 Task: Set the mosaic alignment for the mosaic video sub source to the top-right.
Action: Mouse moved to (96, 14)
Screenshot: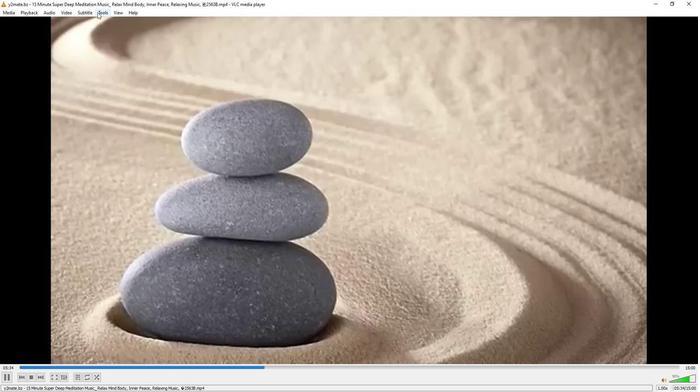
Action: Mouse pressed left at (96, 14)
Screenshot: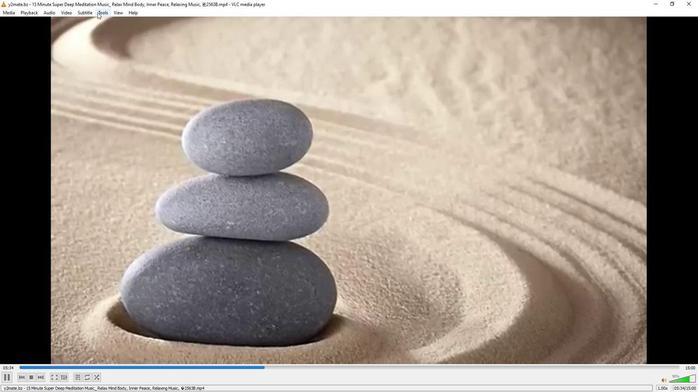 
Action: Mouse moved to (107, 99)
Screenshot: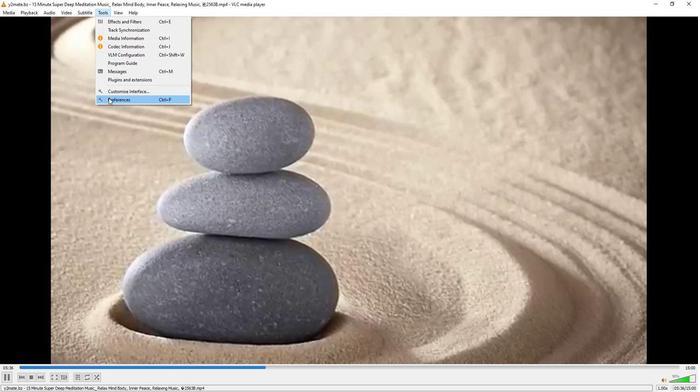 
Action: Mouse pressed left at (107, 99)
Screenshot: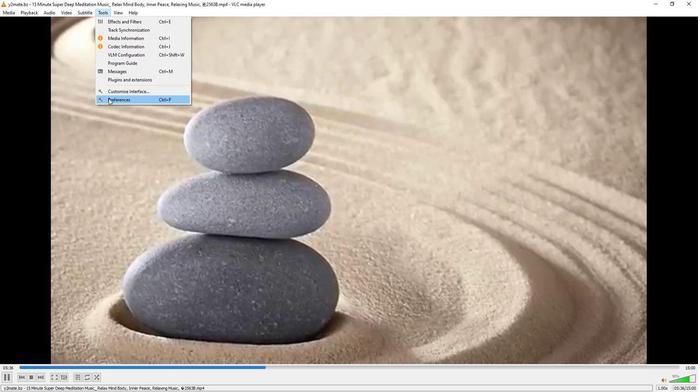 
Action: Mouse moved to (230, 319)
Screenshot: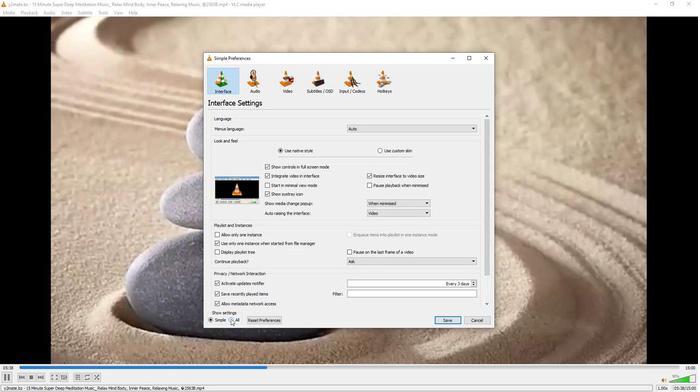 
Action: Mouse pressed left at (230, 319)
Screenshot: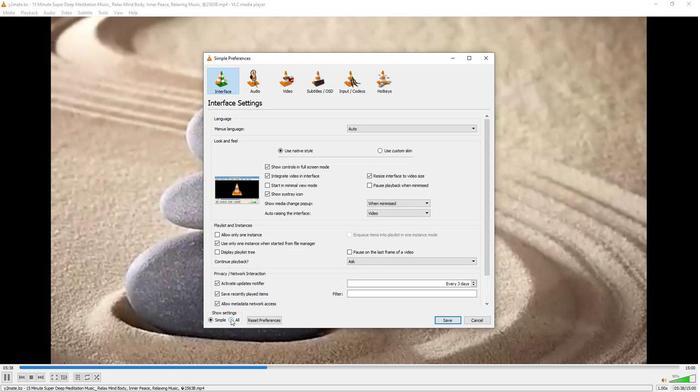 
Action: Mouse moved to (215, 197)
Screenshot: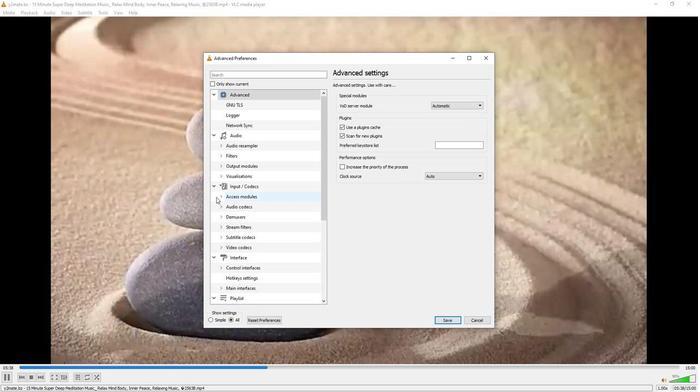 
Action: Mouse scrolled (215, 197) with delta (0, 0)
Screenshot: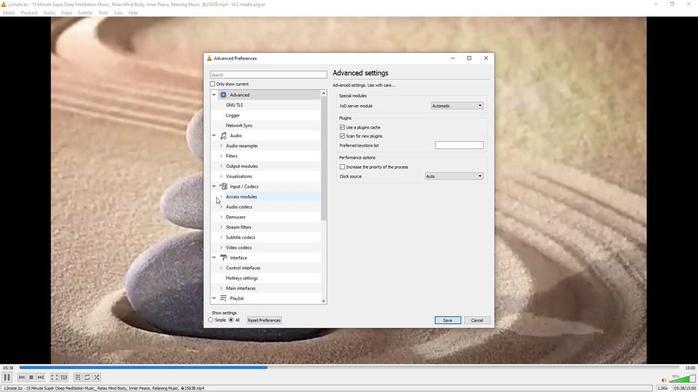
Action: Mouse scrolled (215, 197) with delta (0, 0)
Screenshot: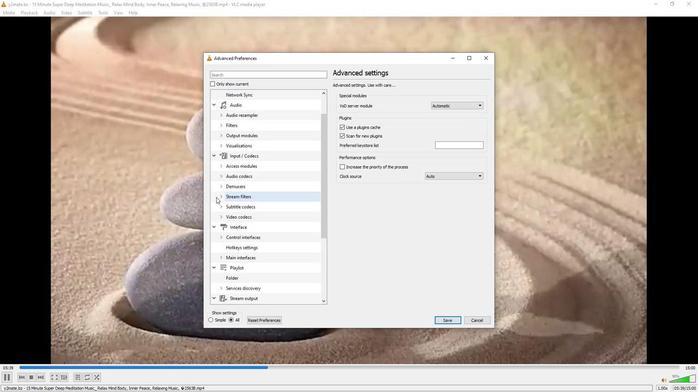 
Action: Mouse scrolled (215, 197) with delta (0, 0)
Screenshot: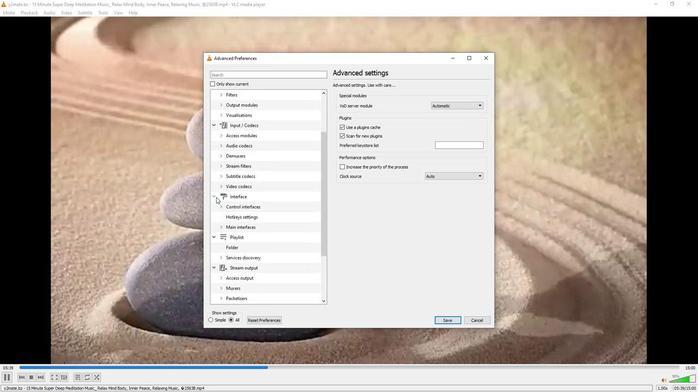 
Action: Mouse scrolled (215, 197) with delta (0, 0)
Screenshot: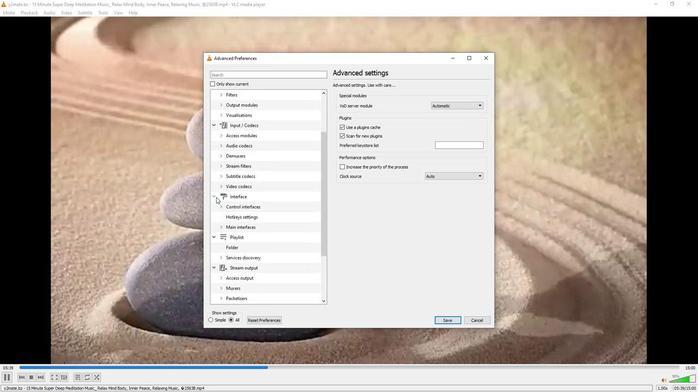 
Action: Mouse moved to (215, 197)
Screenshot: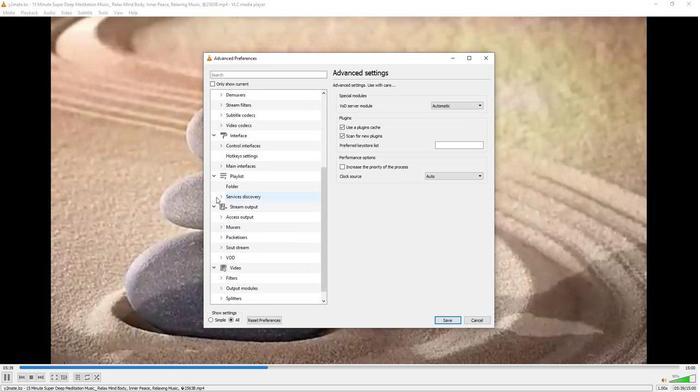 
Action: Mouse scrolled (215, 197) with delta (0, 0)
Screenshot: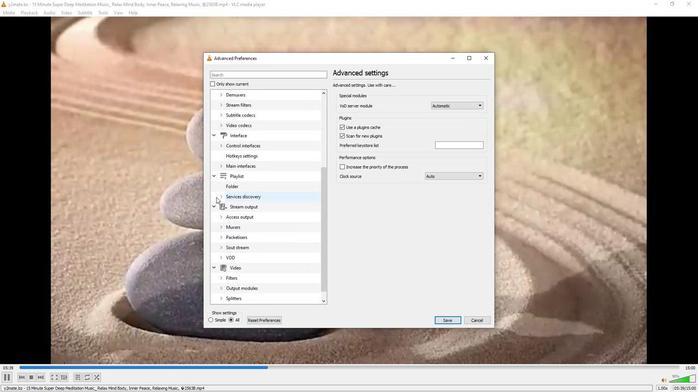 
Action: Mouse moved to (214, 197)
Screenshot: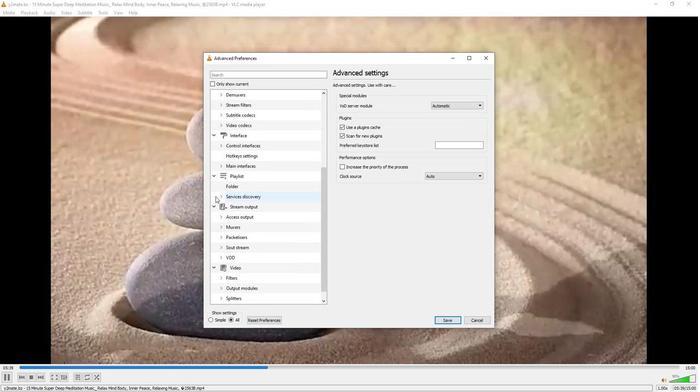 
Action: Mouse scrolled (214, 196) with delta (0, 0)
Screenshot: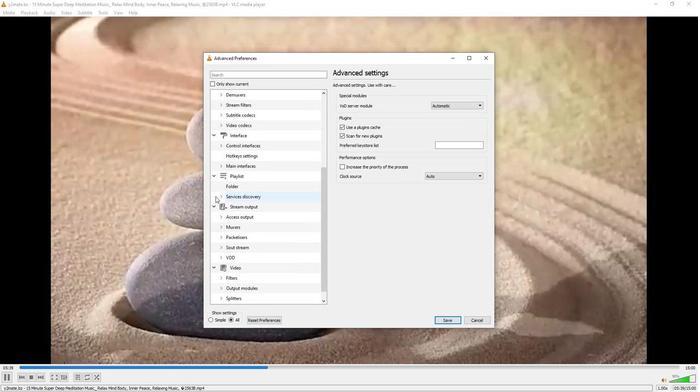 
Action: Mouse moved to (219, 298)
Screenshot: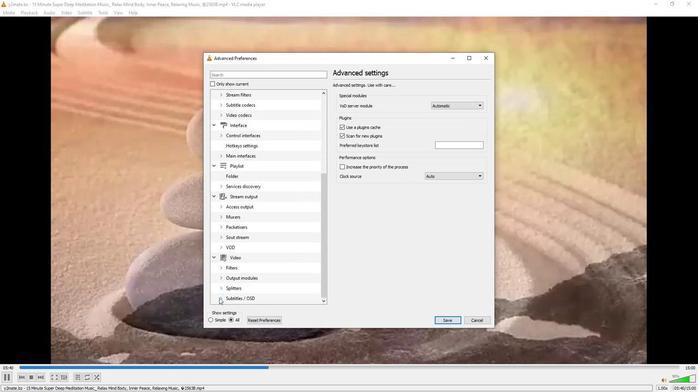 
Action: Mouse pressed left at (219, 298)
Screenshot: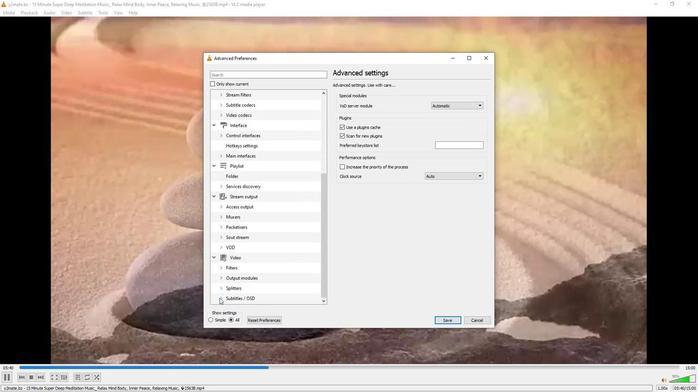 
Action: Mouse moved to (238, 224)
Screenshot: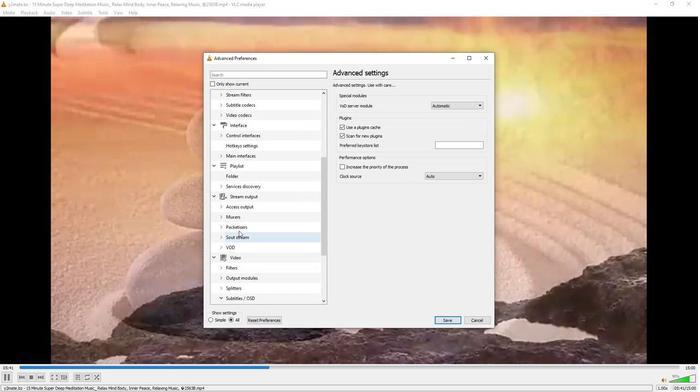 
Action: Mouse scrolled (238, 224) with delta (0, 0)
Screenshot: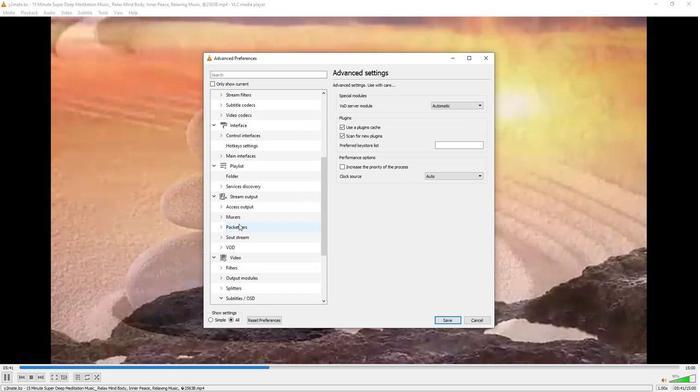 
Action: Mouse moved to (238, 224)
Screenshot: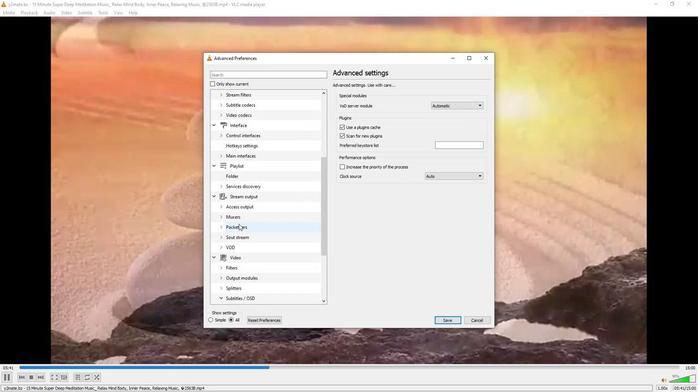 
Action: Mouse scrolled (238, 224) with delta (0, 0)
Screenshot: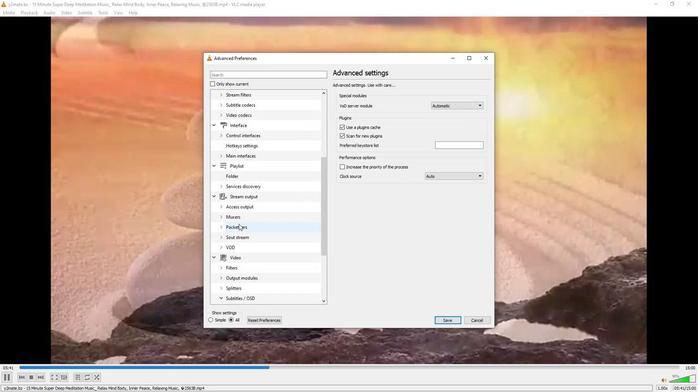 
Action: Mouse moved to (238, 223)
Screenshot: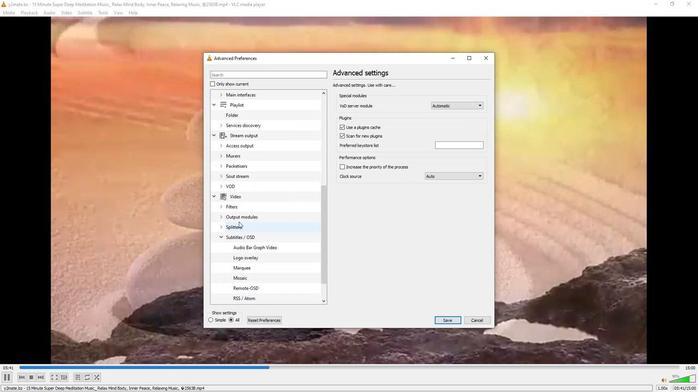 
Action: Mouse scrolled (238, 222) with delta (0, 0)
Screenshot: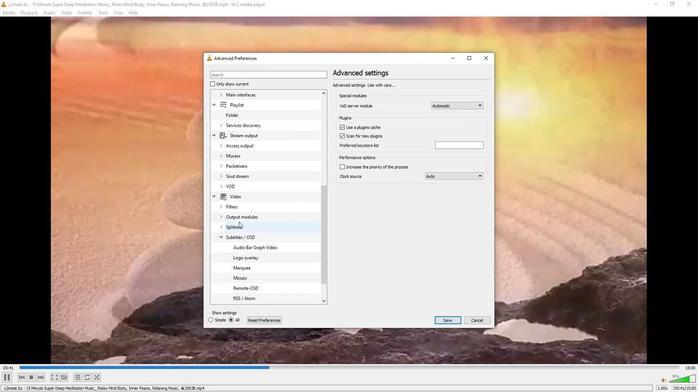 
Action: Mouse moved to (237, 220)
Screenshot: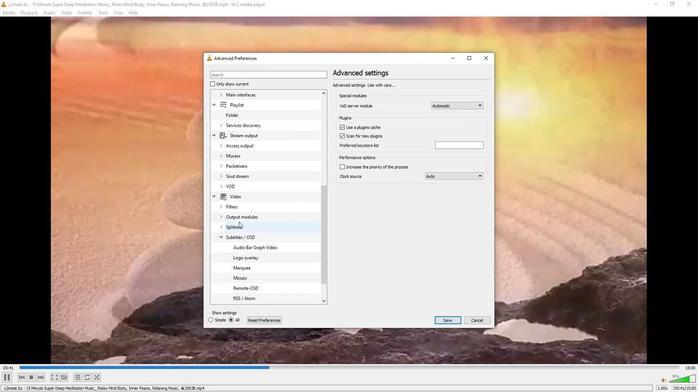 
Action: Mouse scrolled (237, 220) with delta (0, 0)
Screenshot: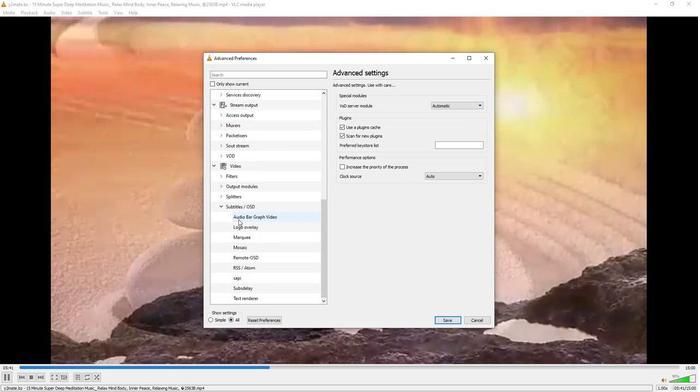 
Action: Mouse moved to (237, 218)
Screenshot: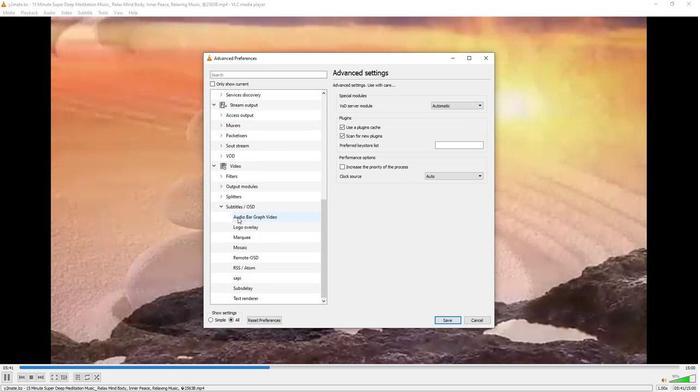 
Action: Mouse scrolled (237, 218) with delta (0, 0)
Screenshot: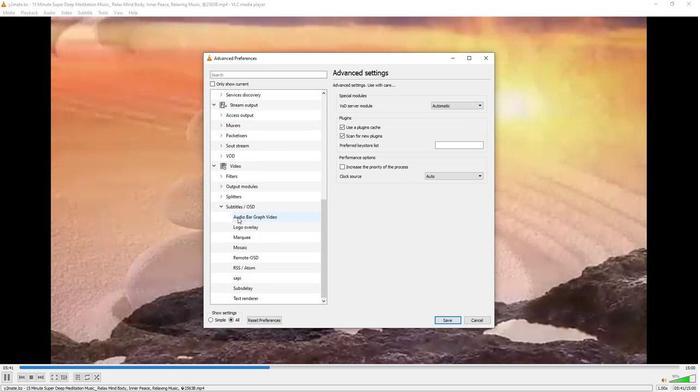 
Action: Mouse moved to (239, 249)
Screenshot: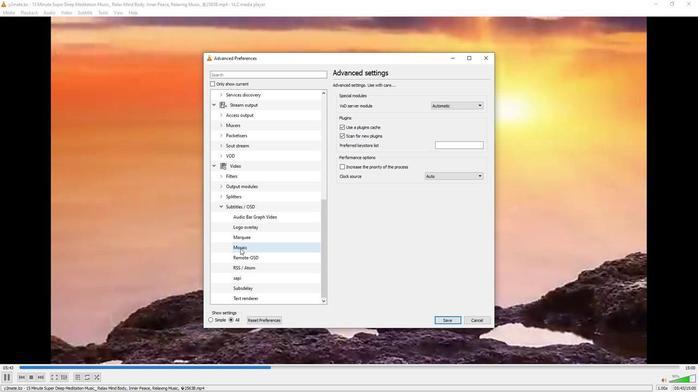 
Action: Mouse pressed left at (239, 249)
Screenshot: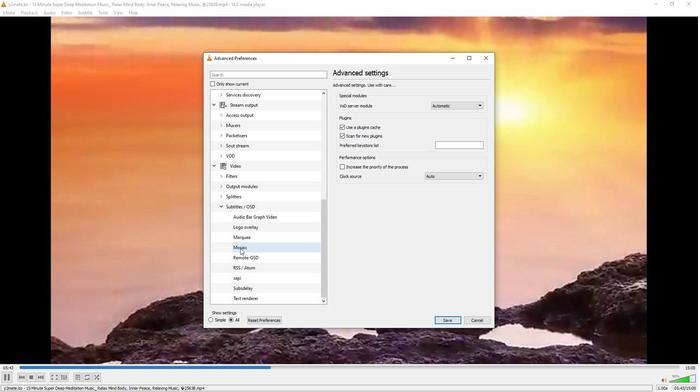 
Action: Mouse moved to (483, 125)
Screenshot: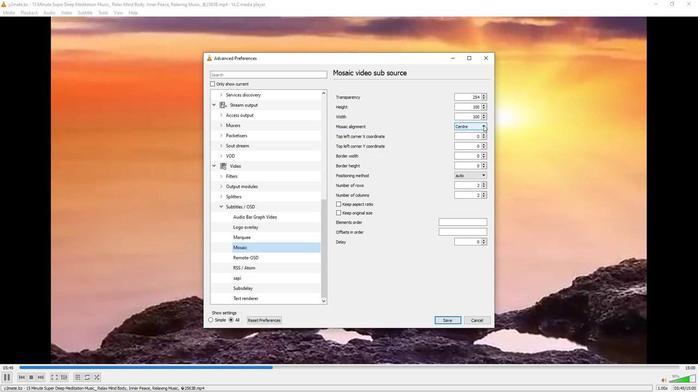 
Action: Mouse pressed left at (483, 125)
Screenshot: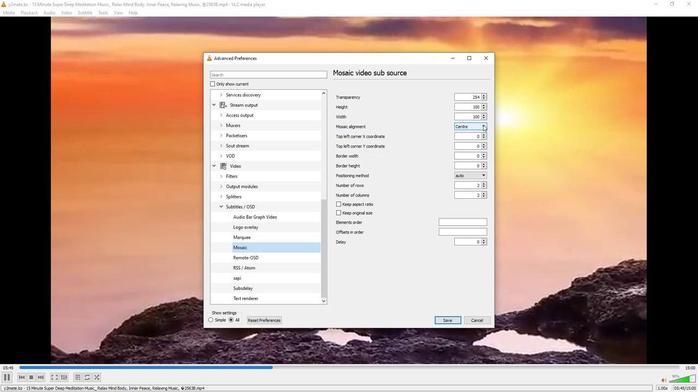 
Action: Mouse moved to (465, 161)
Screenshot: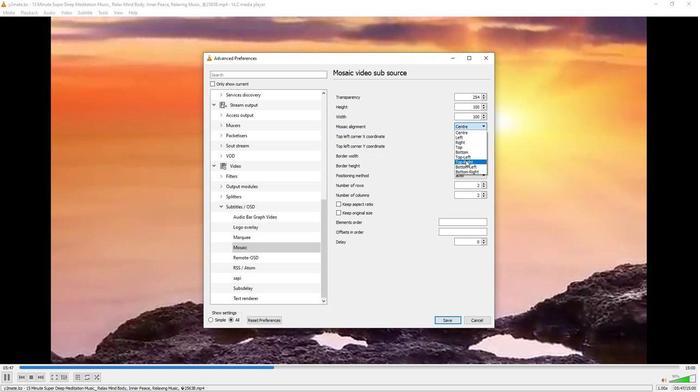 
Action: Mouse pressed left at (465, 161)
Screenshot: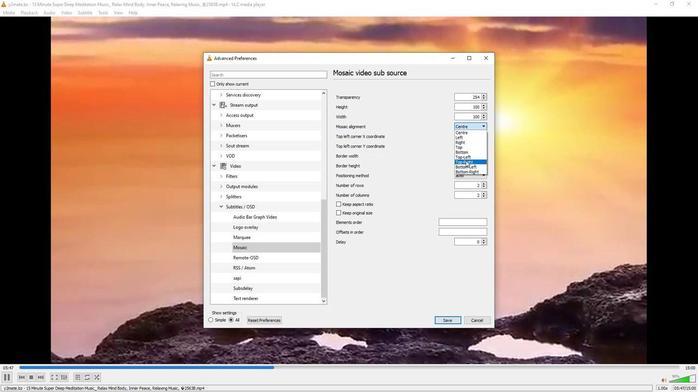 
